 Task: Look for properties with air conditioning.
Action: Mouse moved to (909, 130)
Screenshot: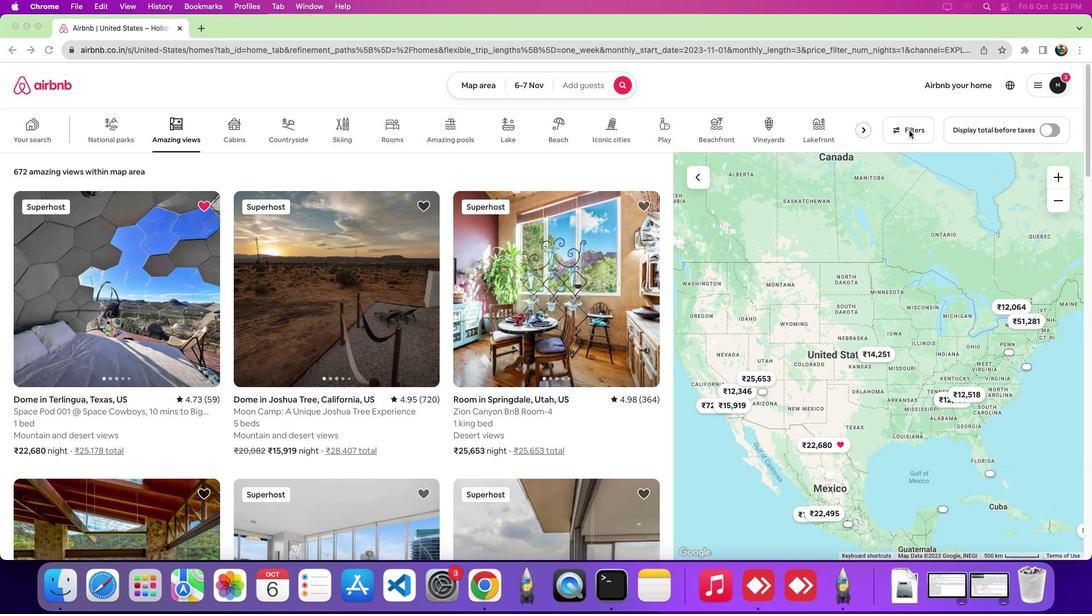 
Action: Mouse pressed left at (909, 130)
Screenshot: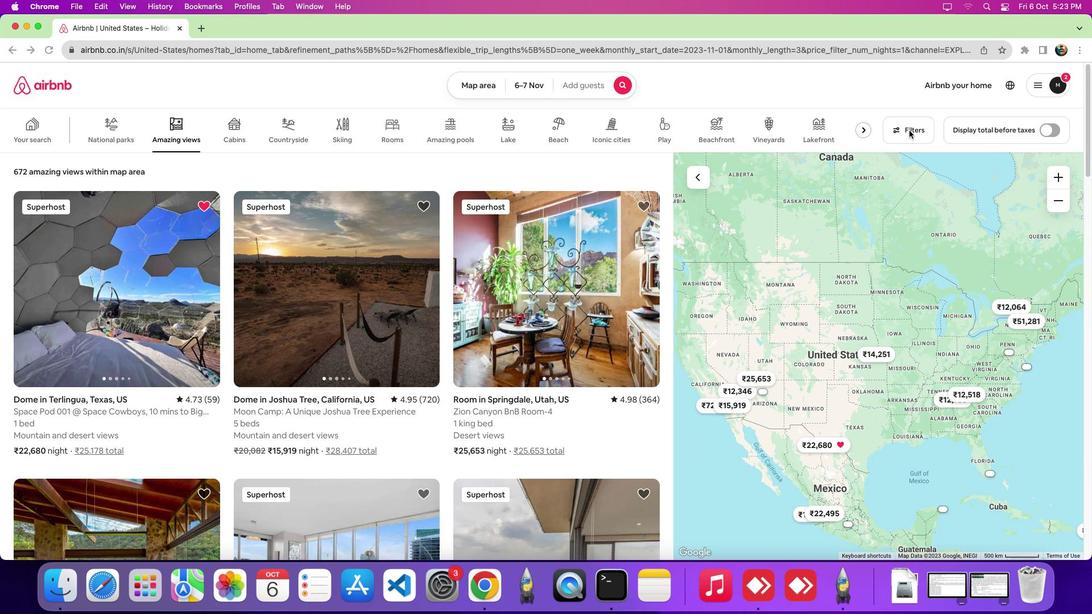 
Action: Mouse pressed left at (909, 130)
Screenshot: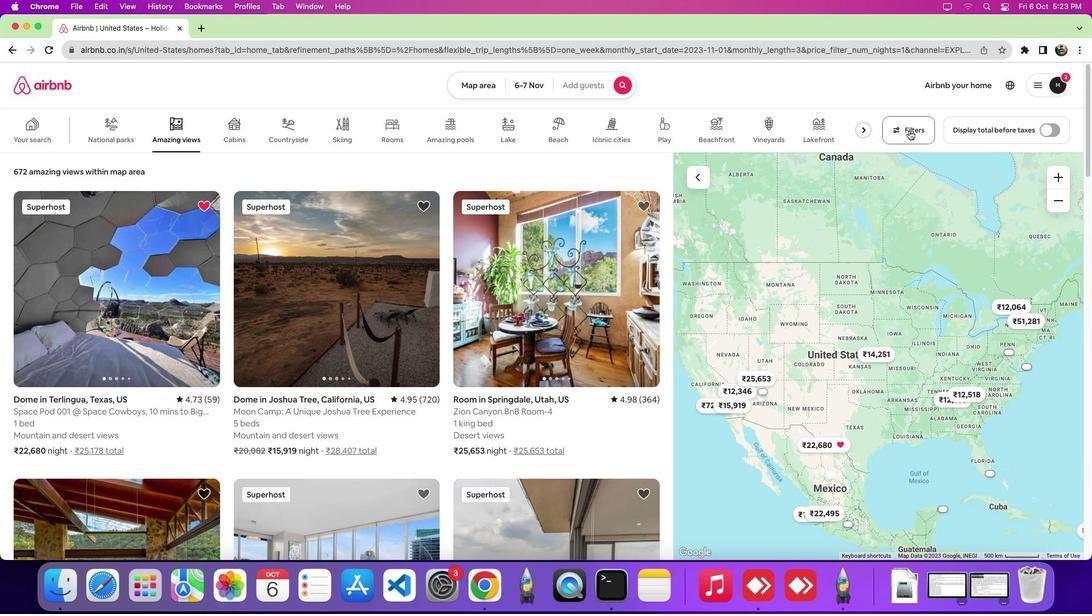 
Action: Mouse moved to (673, 199)
Screenshot: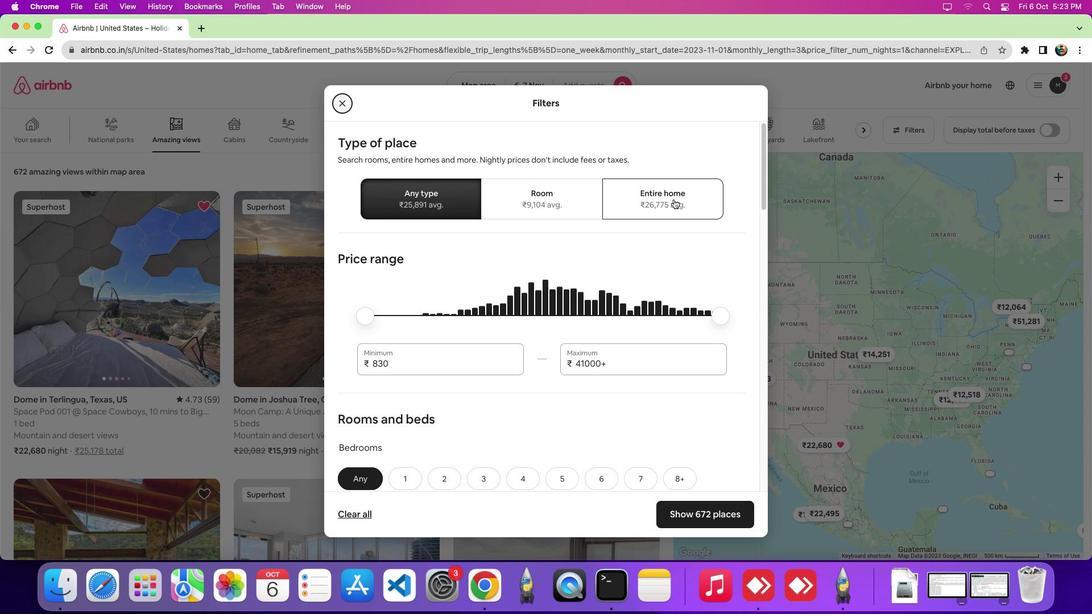 
Action: Mouse pressed left at (673, 199)
Screenshot: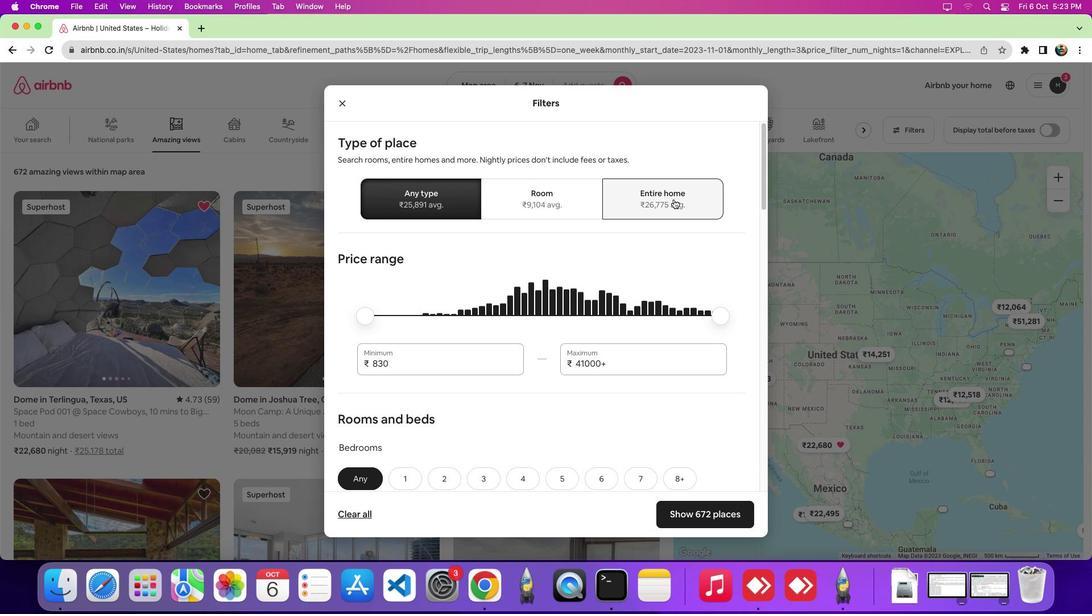 
Action: Mouse moved to (579, 352)
Screenshot: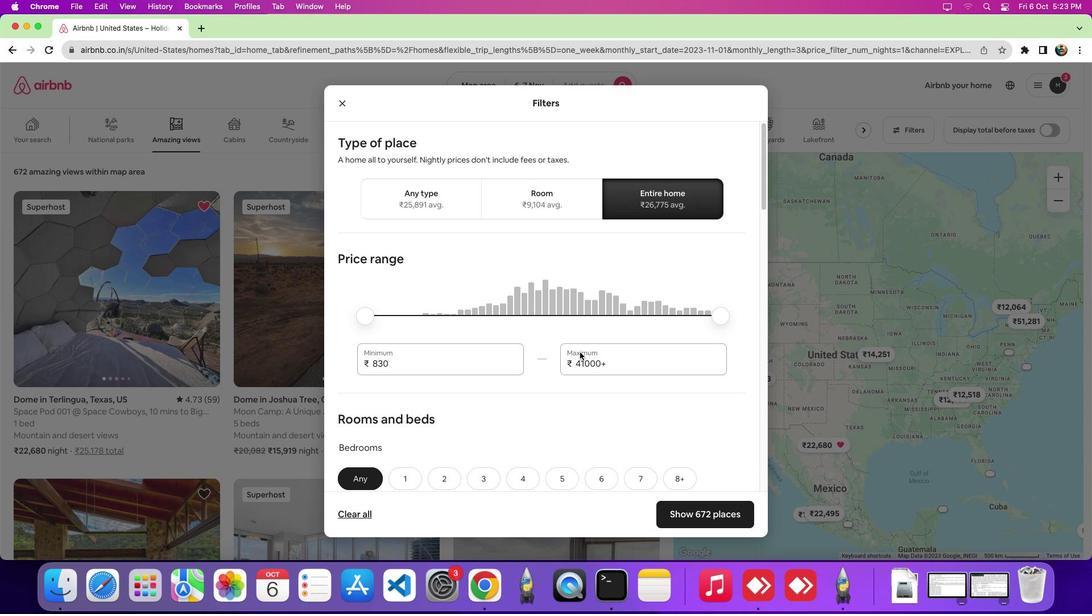 
Action: Mouse scrolled (579, 352) with delta (0, 0)
Screenshot: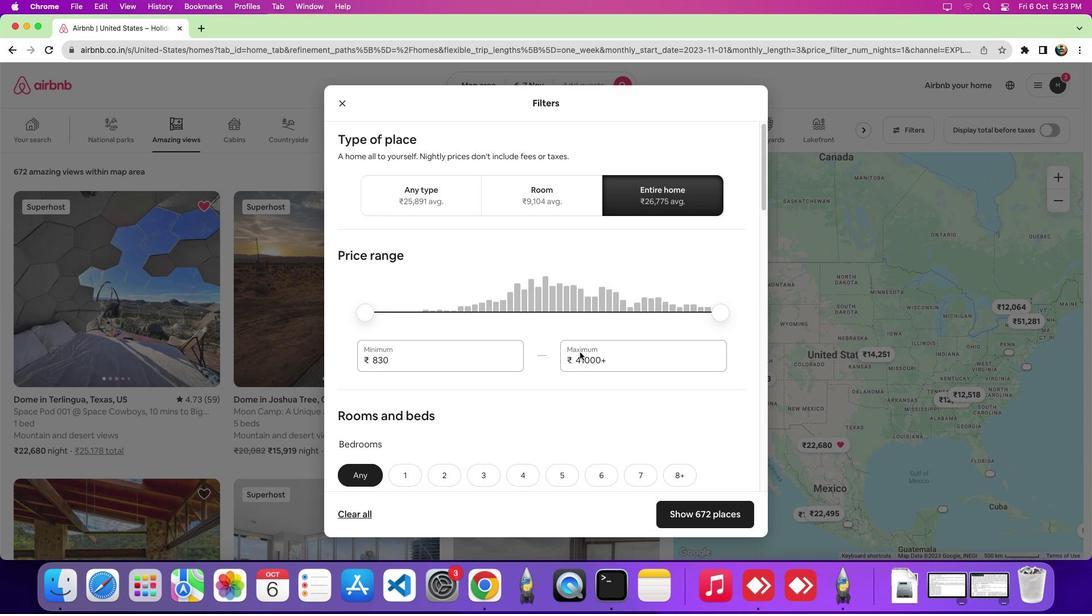 
Action: Mouse scrolled (579, 352) with delta (0, 0)
Screenshot: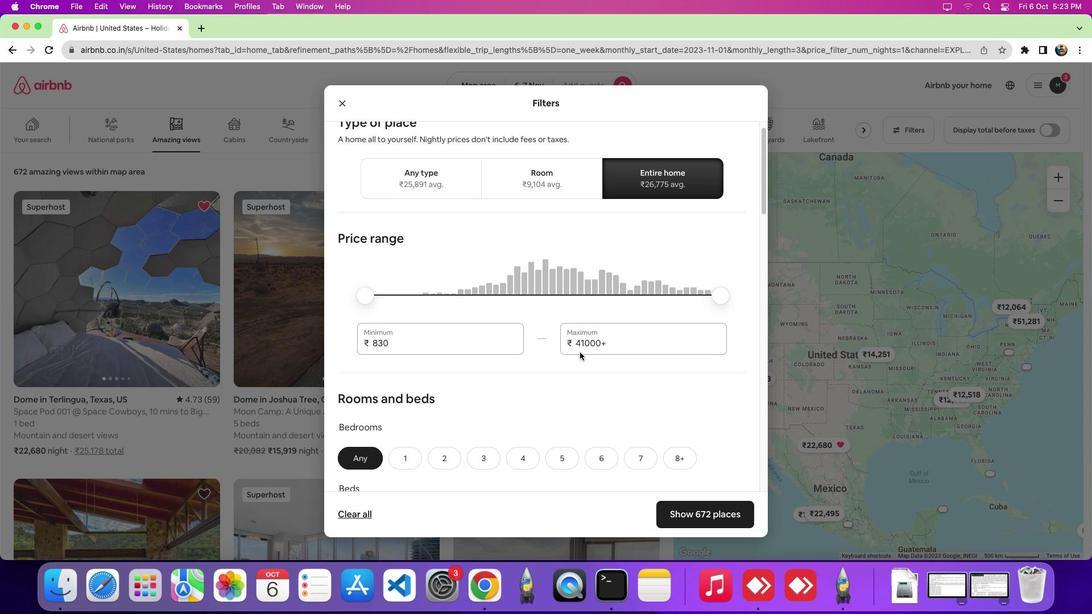 
Action: Mouse scrolled (579, 352) with delta (0, -3)
Screenshot: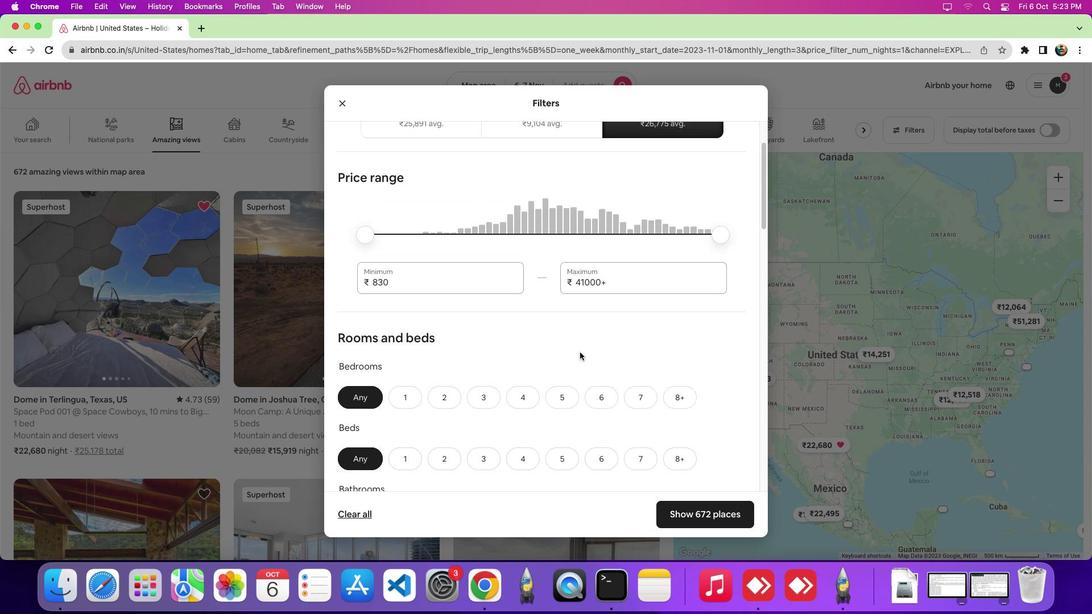 
Action: Mouse scrolled (579, 352) with delta (0, 0)
Screenshot: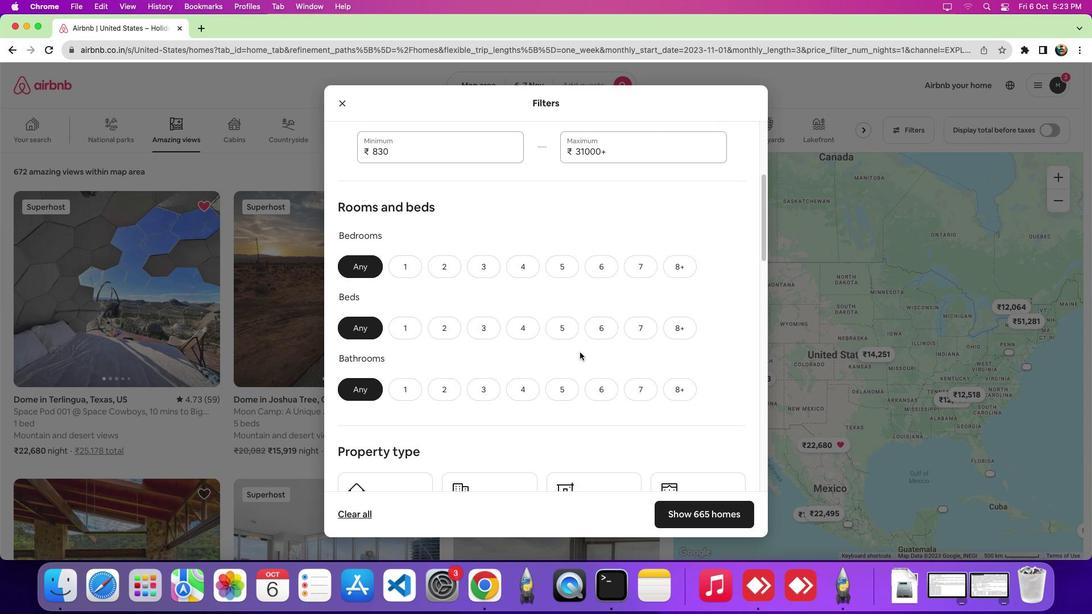 
Action: Mouse scrolled (579, 352) with delta (0, 0)
Screenshot: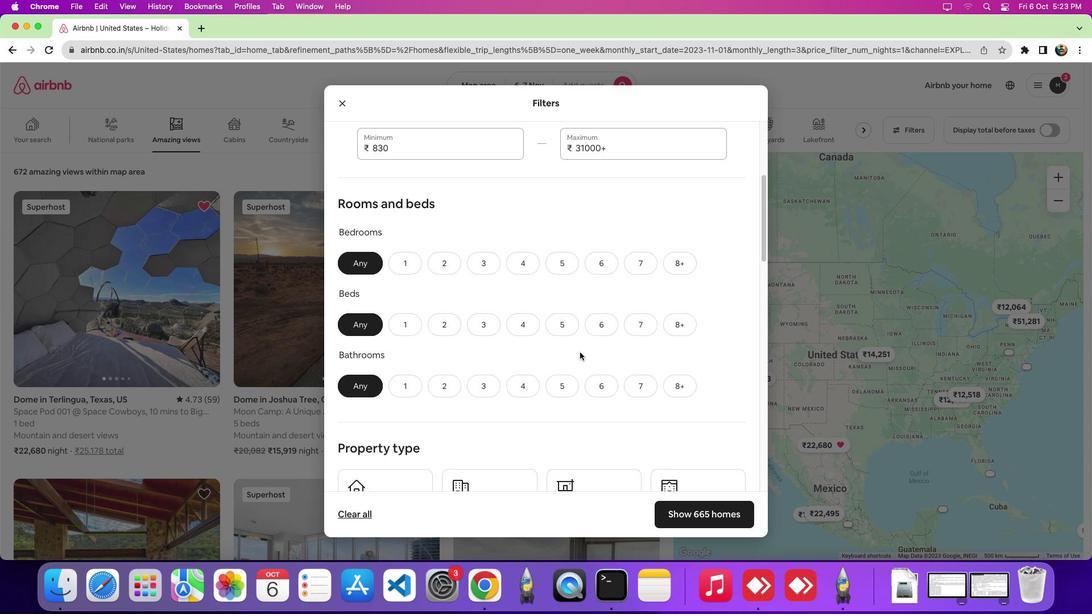 
Action: Mouse scrolled (579, 352) with delta (0, -2)
Screenshot: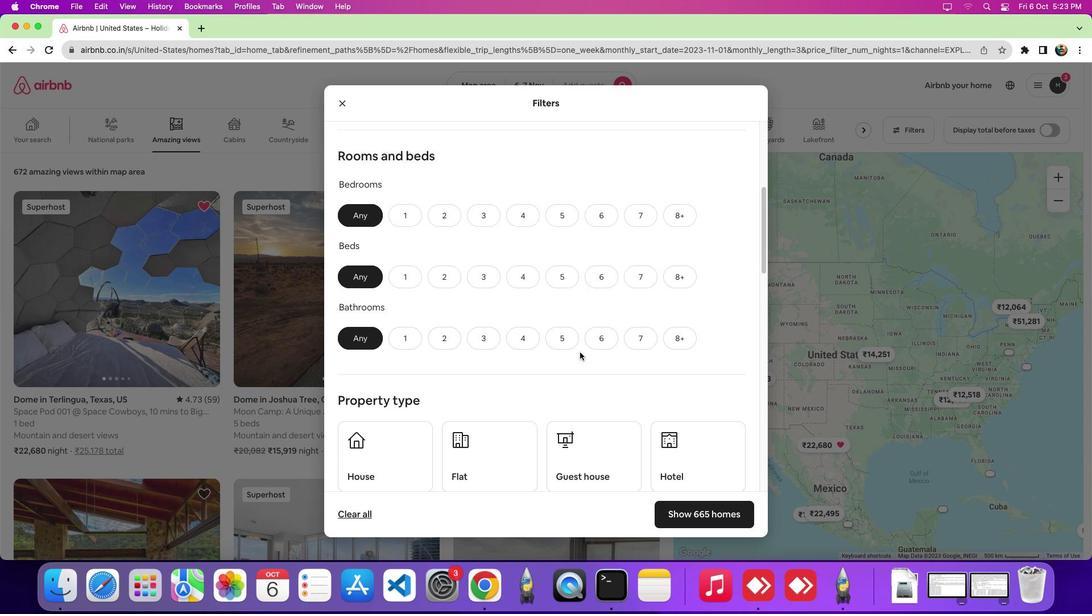 
Action: Mouse scrolled (579, 352) with delta (0, 0)
Screenshot: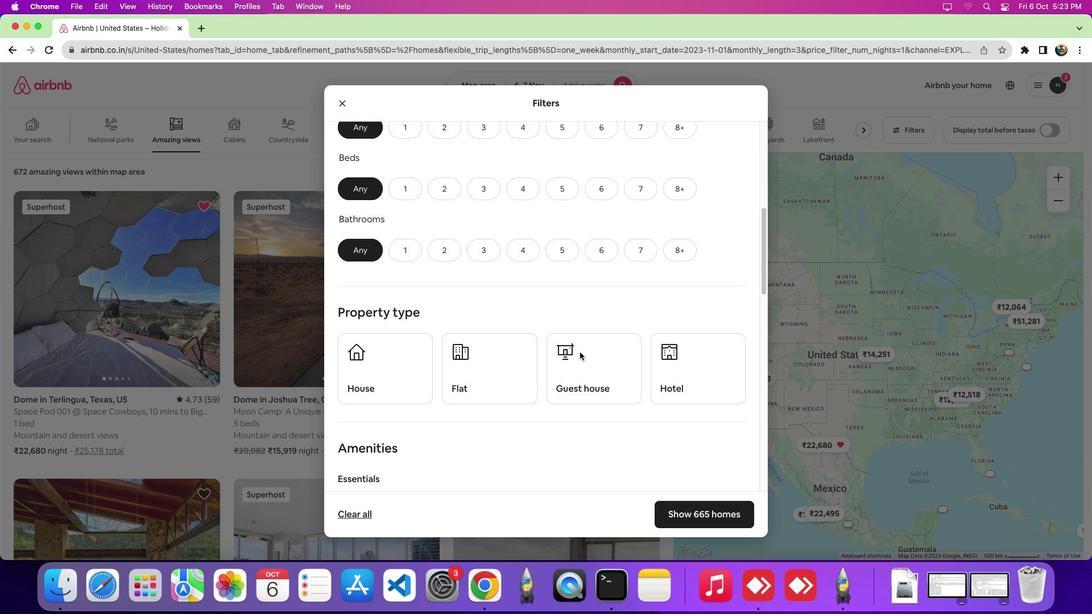 
Action: Mouse scrolled (579, 352) with delta (0, 0)
Screenshot: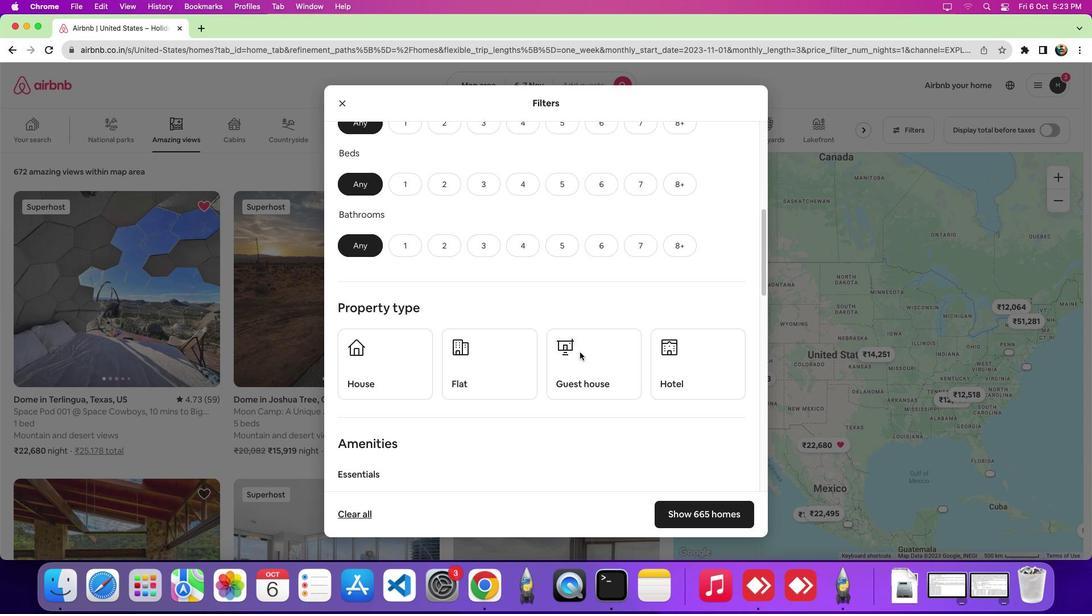 
Action: Mouse scrolled (579, 352) with delta (0, -1)
Screenshot: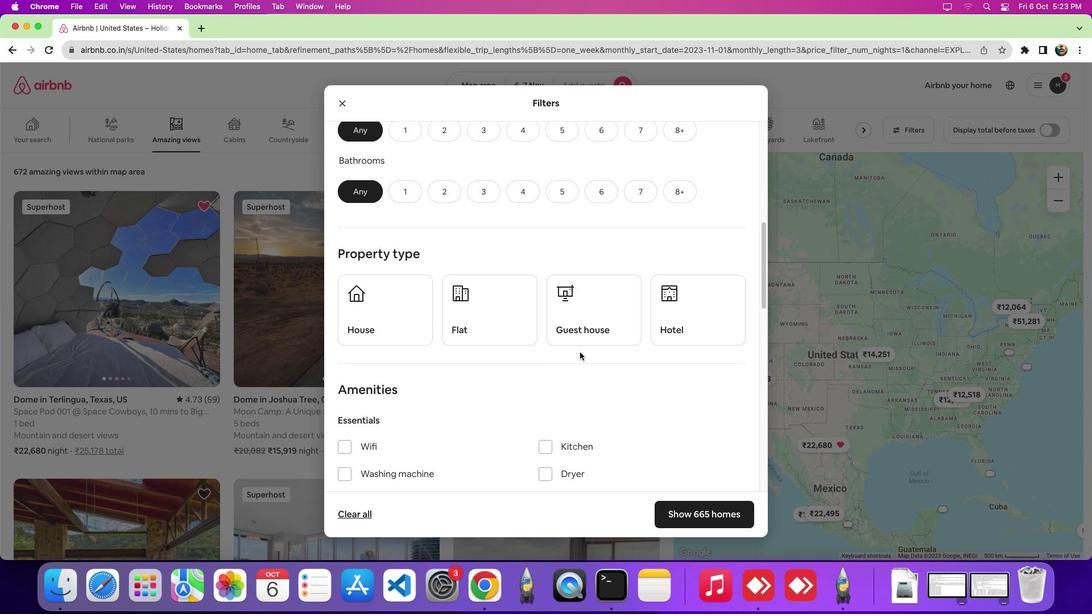 
Action: Mouse scrolled (579, 352) with delta (0, 0)
Screenshot: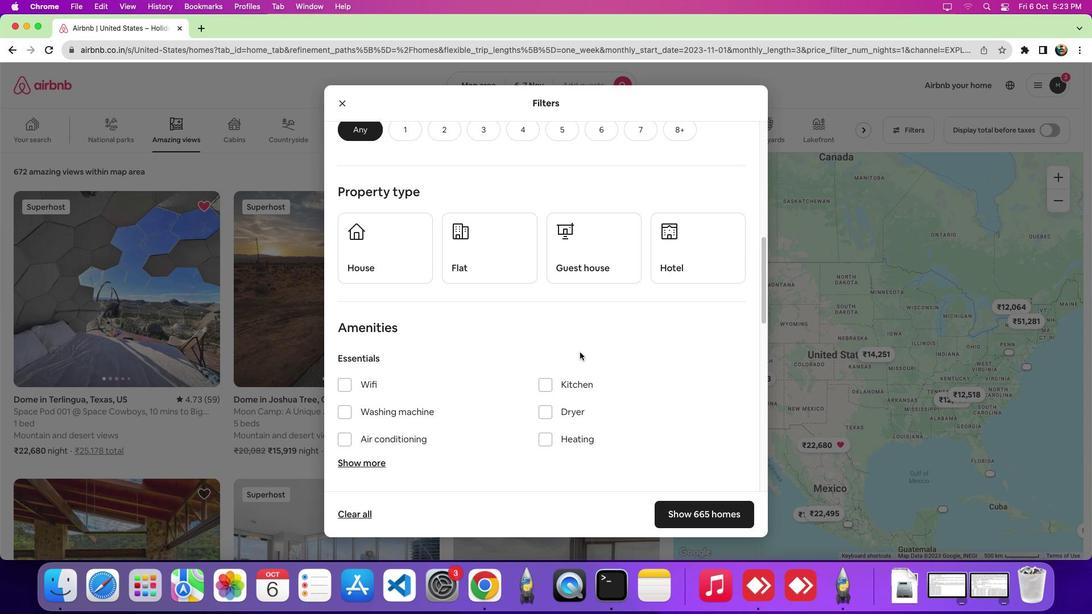 
Action: Mouse scrolled (579, 352) with delta (0, 0)
Screenshot: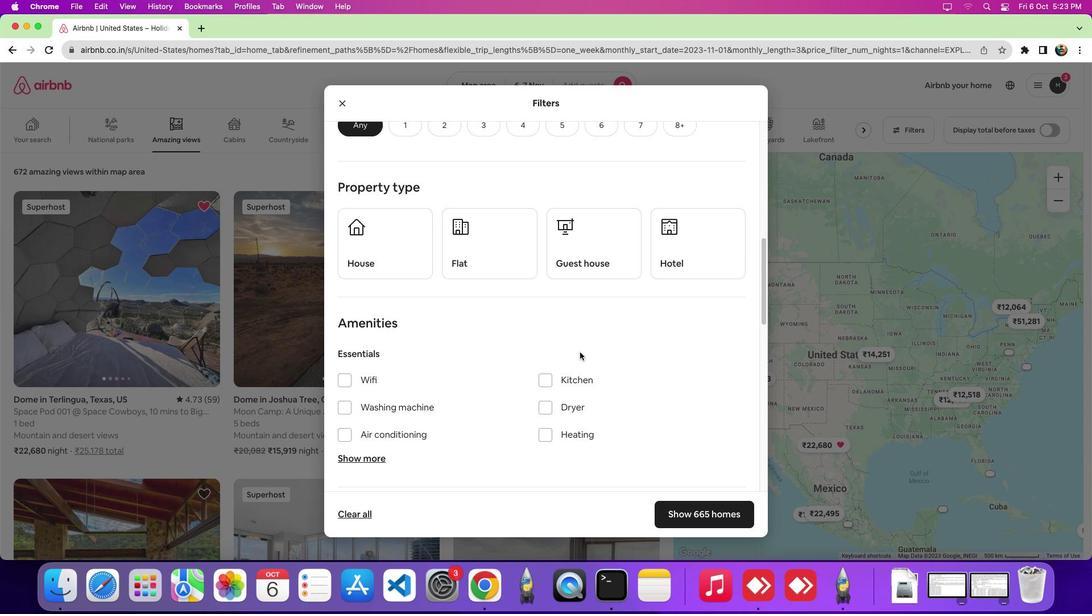
Action: Mouse moved to (351, 418)
Screenshot: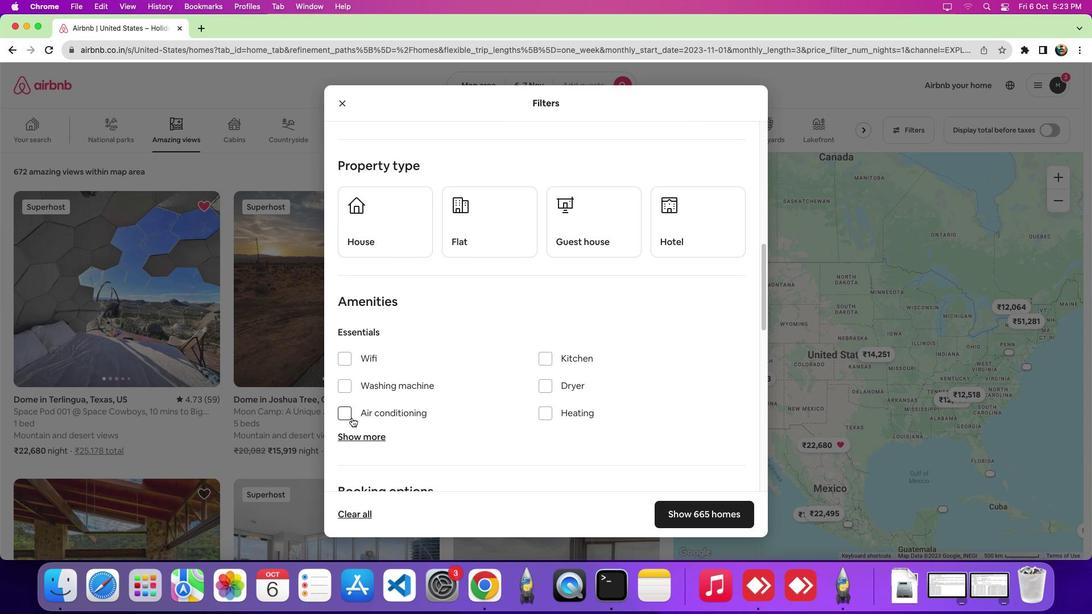 
Action: Mouse pressed left at (351, 418)
Screenshot: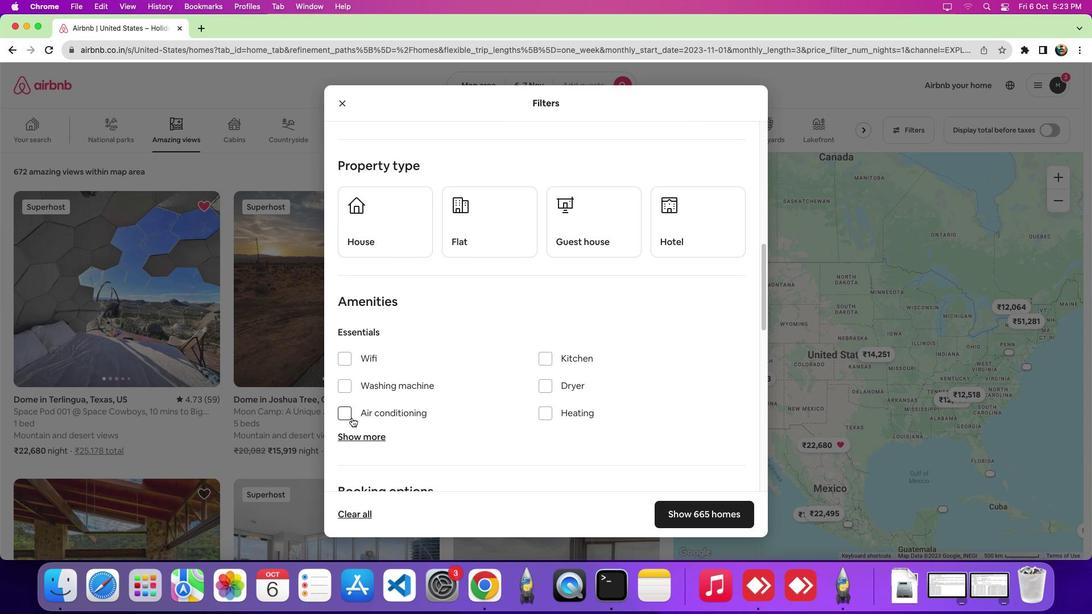 
Action: Mouse moved to (702, 504)
Screenshot: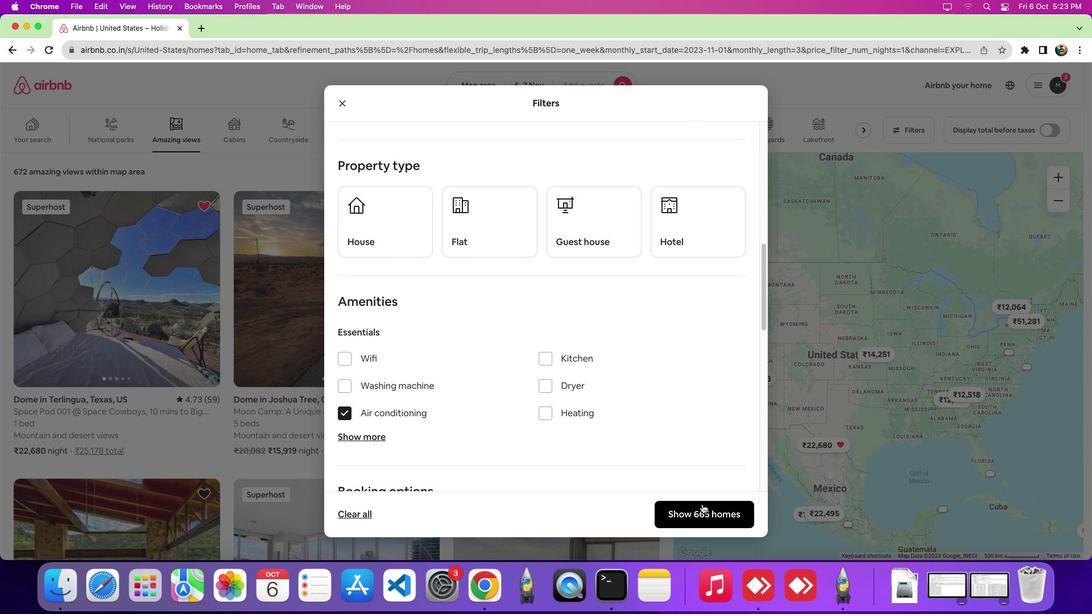 
Action: Mouse pressed left at (702, 504)
Screenshot: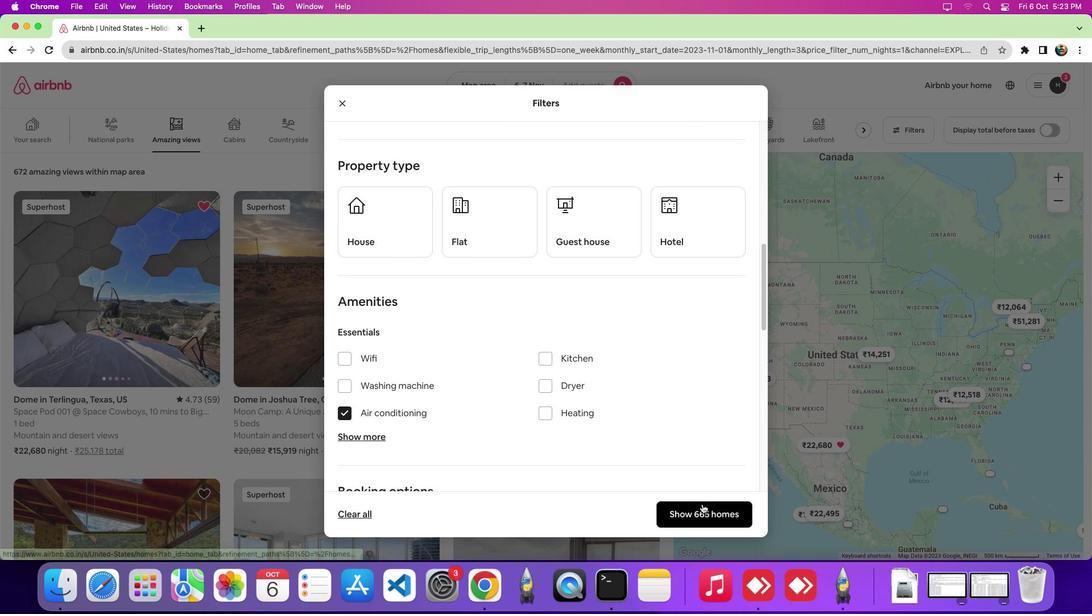 
Action: Mouse moved to (706, 516)
Screenshot: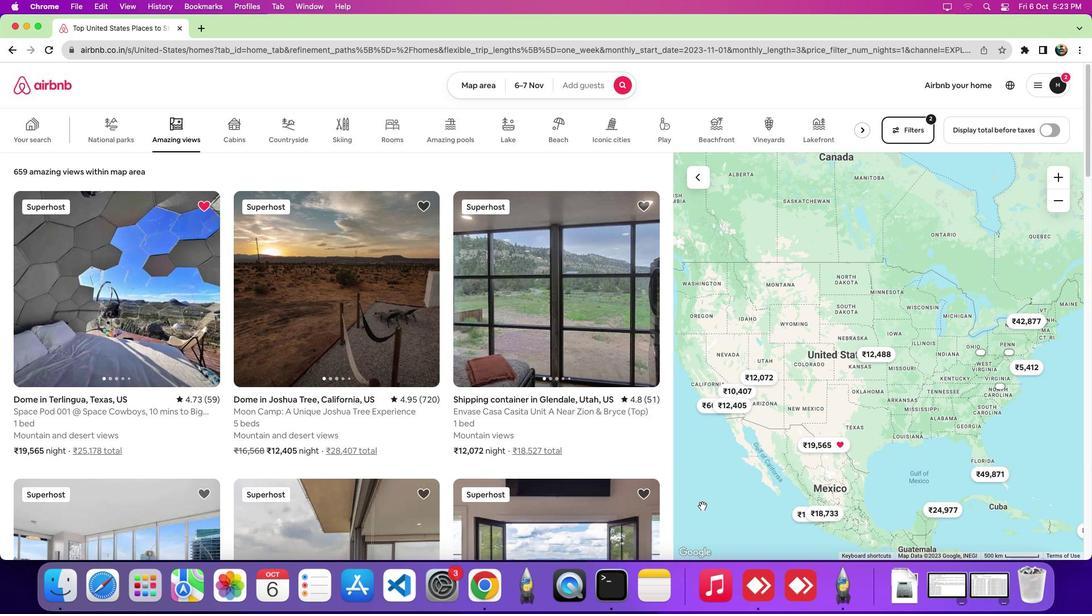 
